 Task: Create a task  Integrate a new third-party shipping system for an e-commerce website , assign it to team member softage.3@softage.net in the project AgileLink and update the status of the task to  On Track  , set the priority of the task to High
Action: Mouse moved to (57, 46)
Screenshot: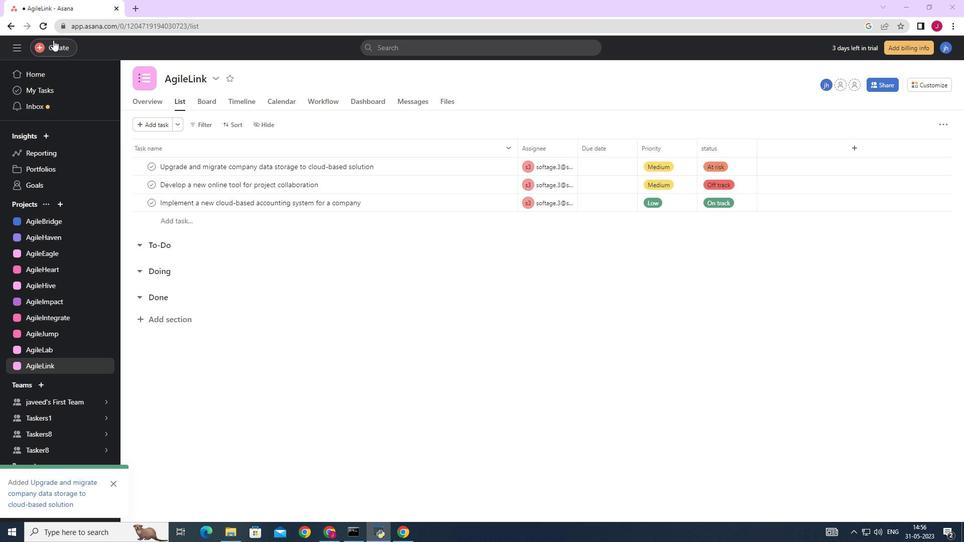 
Action: Mouse pressed left at (57, 46)
Screenshot: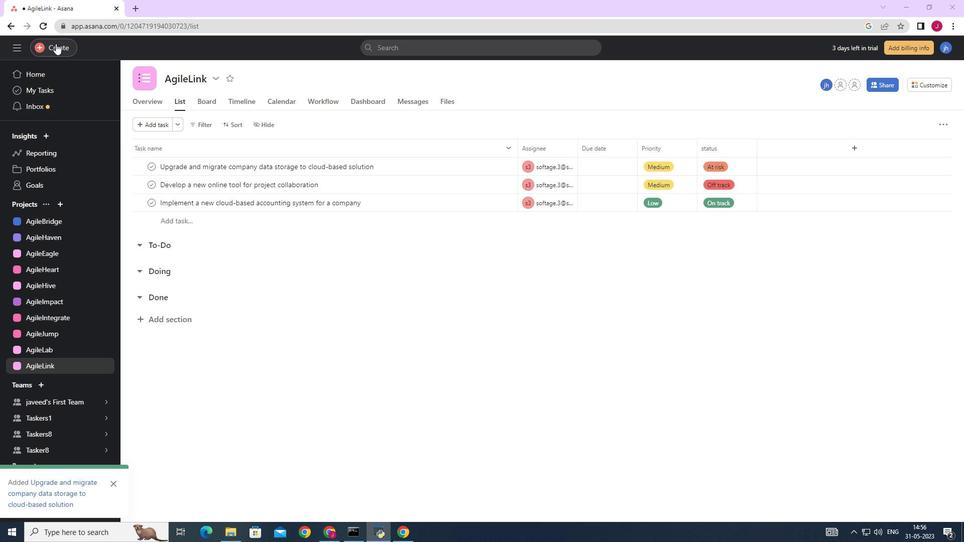 
Action: Mouse moved to (112, 47)
Screenshot: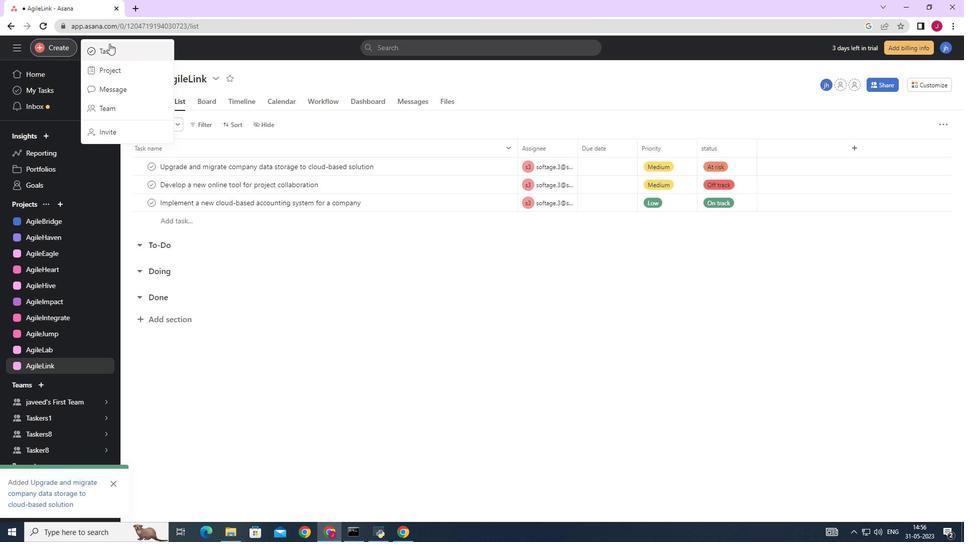 
Action: Mouse pressed left at (112, 47)
Screenshot: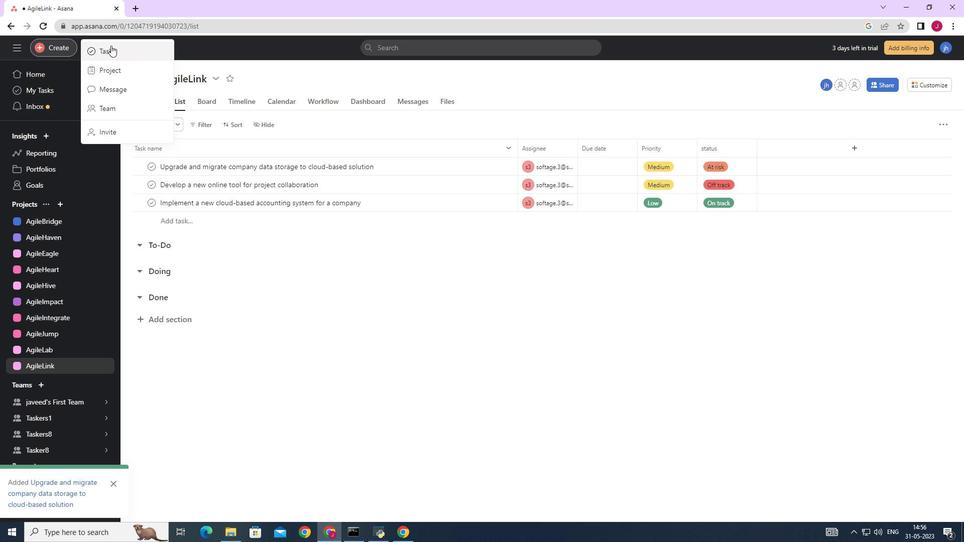 
Action: Mouse moved to (784, 334)
Screenshot: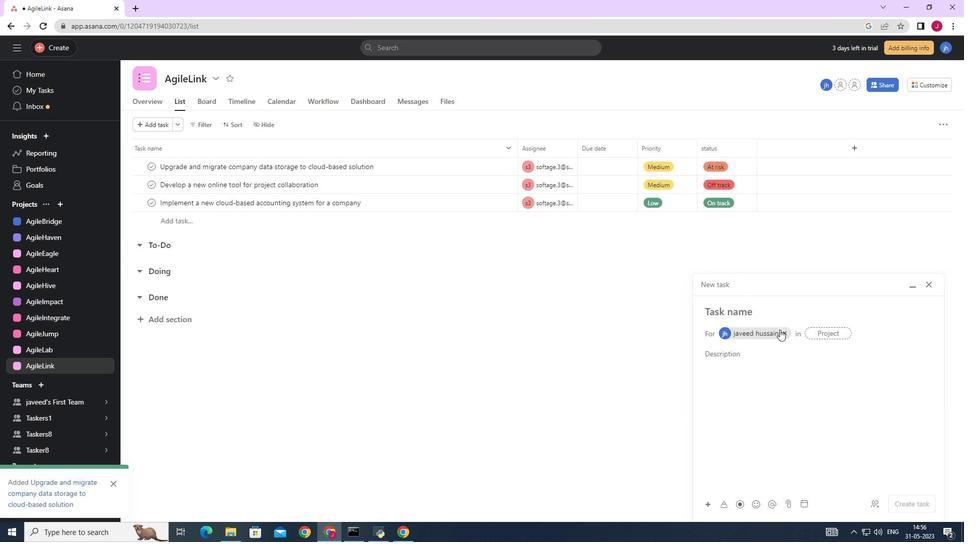 
Action: Mouse pressed left at (784, 334)
Screenshot: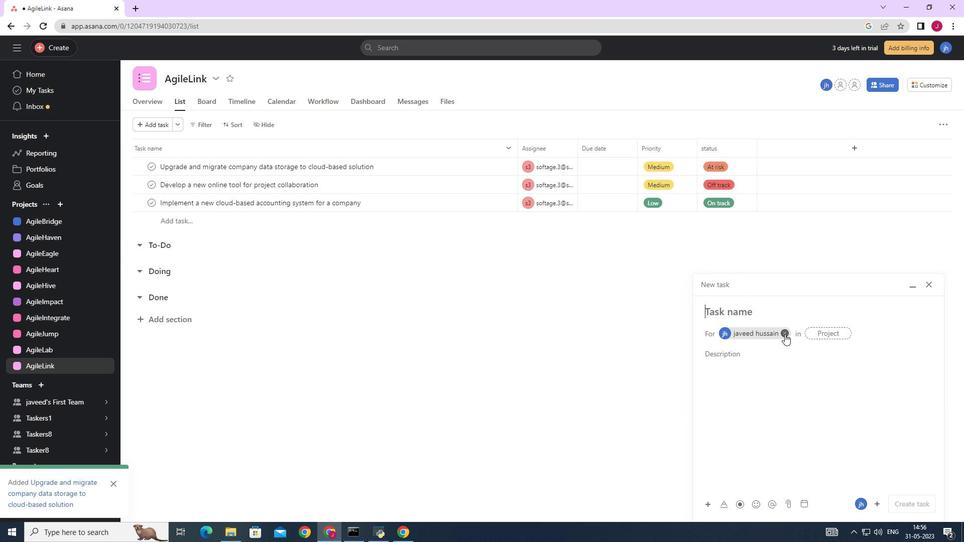 
Action: Mouse moved to (727, 310)
Screenshot: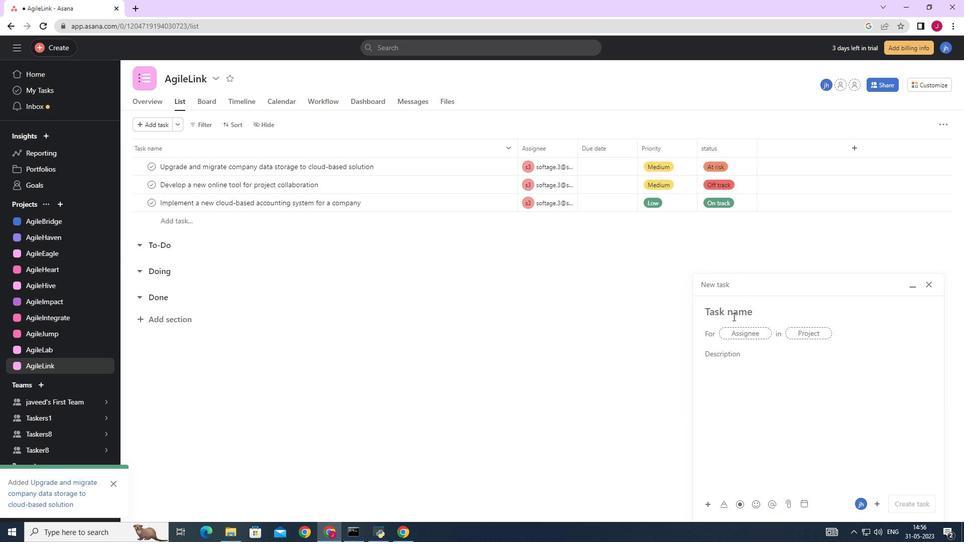 
Action: Key pressed <Key.caps_lock>I<Key.caps_lock>ntegrate<Key.space>a<Key.space>new<Key.space>third-party<Key.space>shipping<Key.space>system<Key.space>for<Key.space>an<Key.space>e-commerece<Key.space><Key.backspace><Key.backspace><Key.backspace><Key.backspace><Key.backspace>rcw<Key.backspace>e<Key.space>website
Screenshot: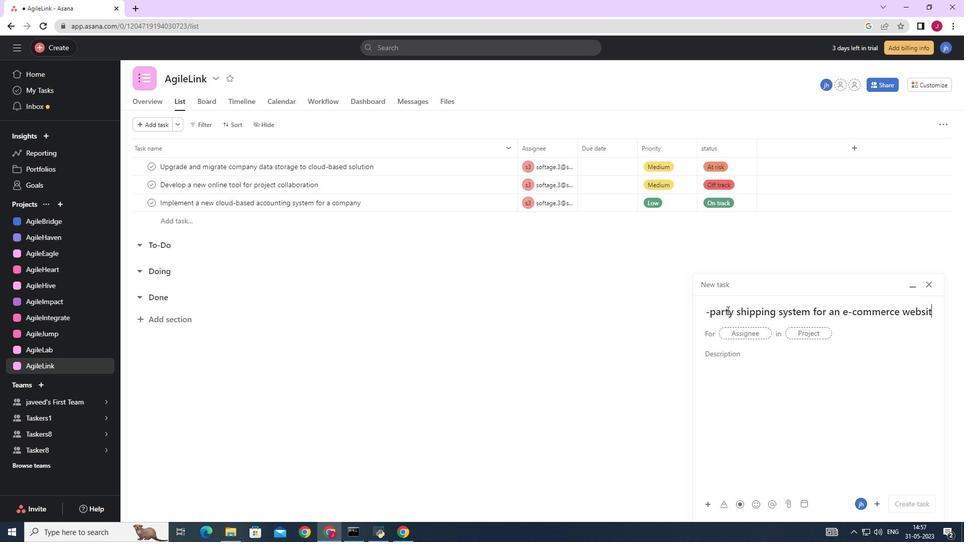 
Action: Mouse moved to (746, 334)
Screenshot: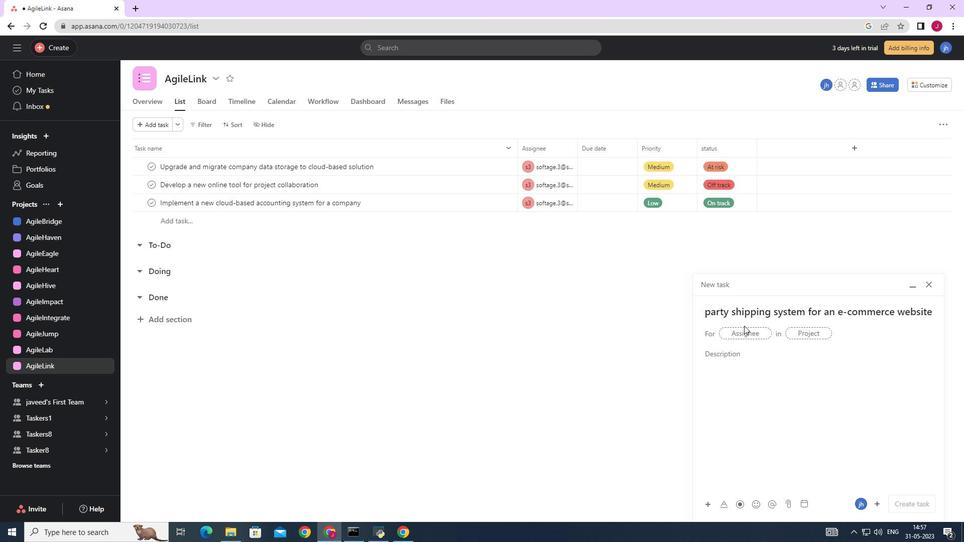 
Action: Mouse pressed left at (746, 334)
Screenshot: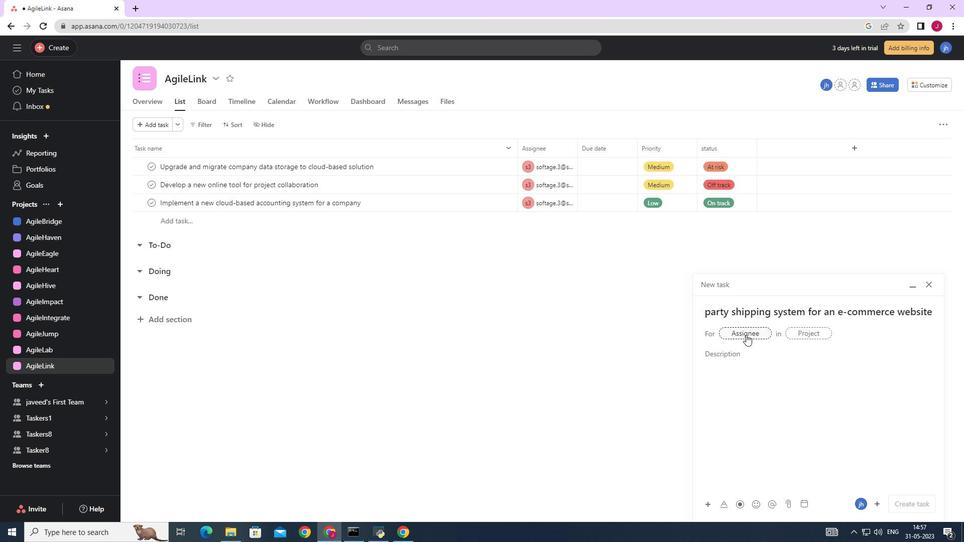 
Action: Mouse moved to (746, 335)
Screenshot: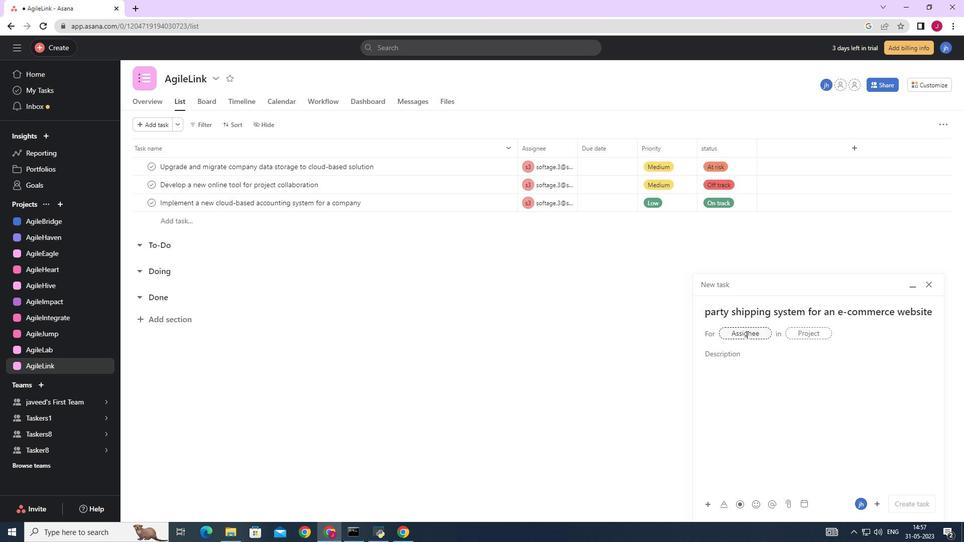 
Action: Key pressed softage.
Screenshot: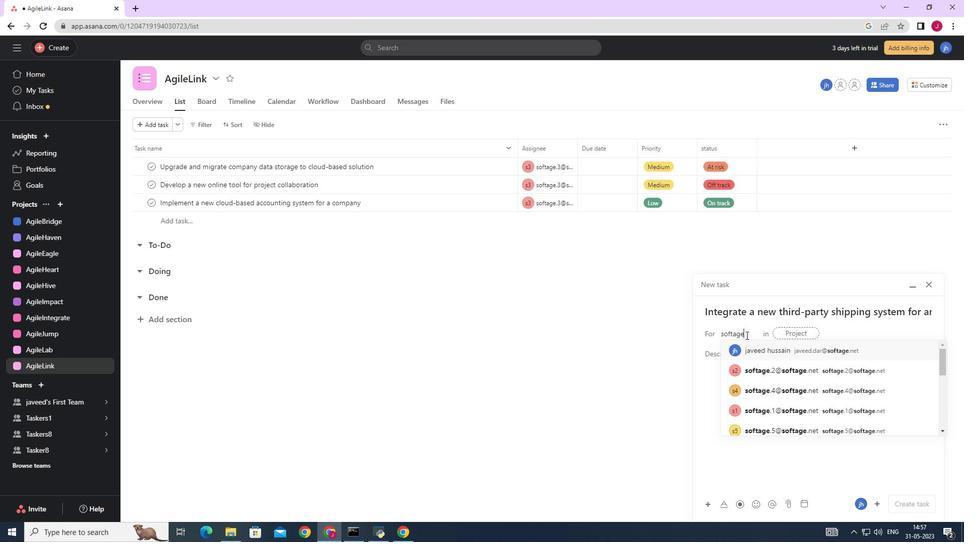 
Action: Mouse moved to (751, 333)
Screenshot: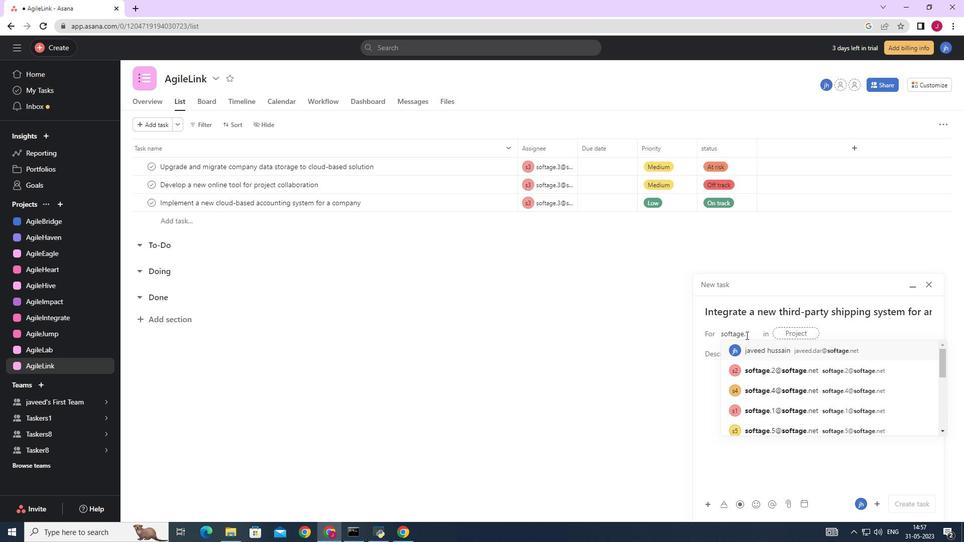 
Action: Key pressed 3
Screenshot: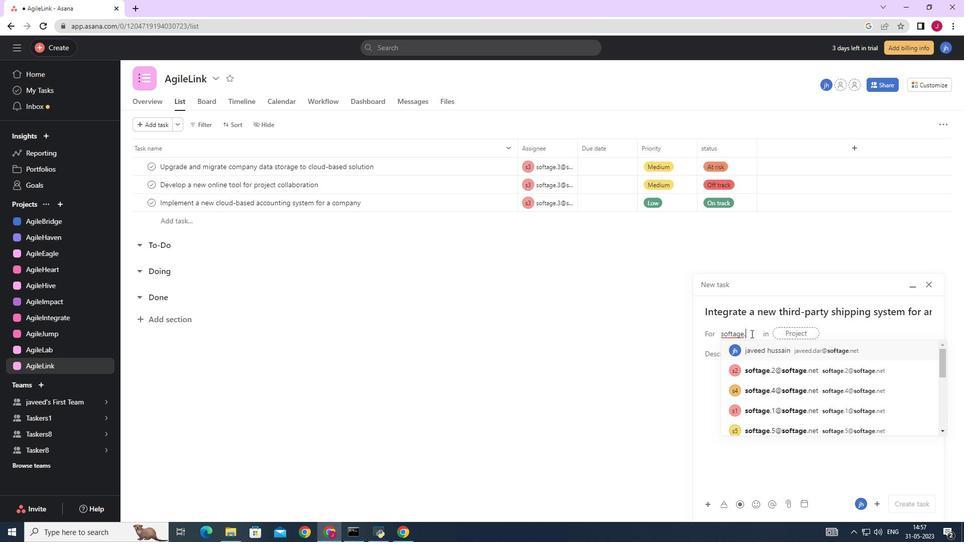 
Action: Mouse moved to (752, 348)
Screenshot: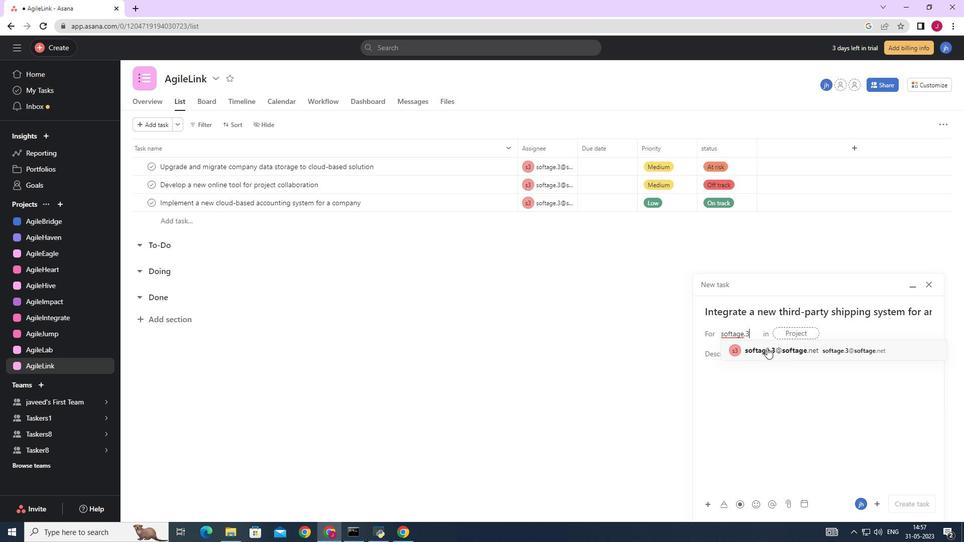 
Action: Mouse pressed left at (752, 348)
Screenshot: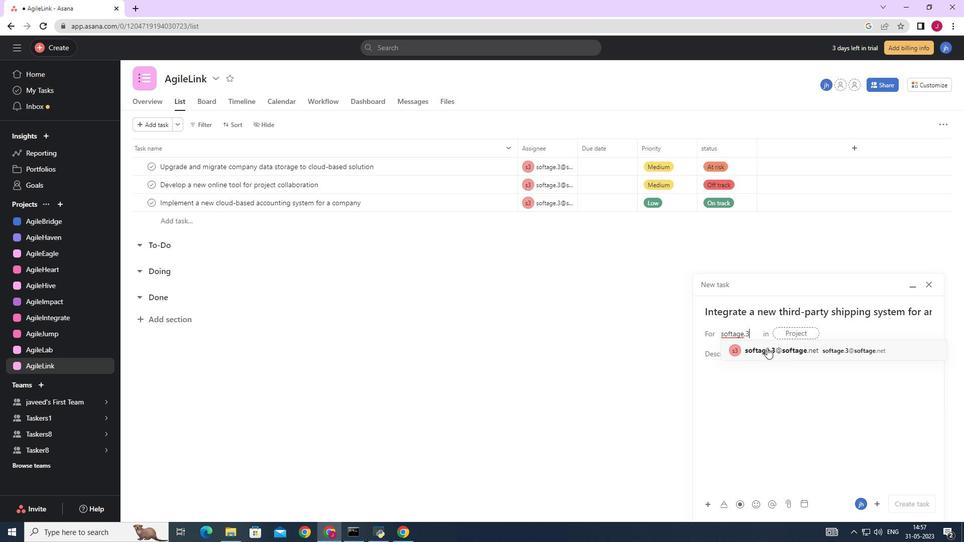 
Action: Mouse moved to (638, 349)
Screenshot: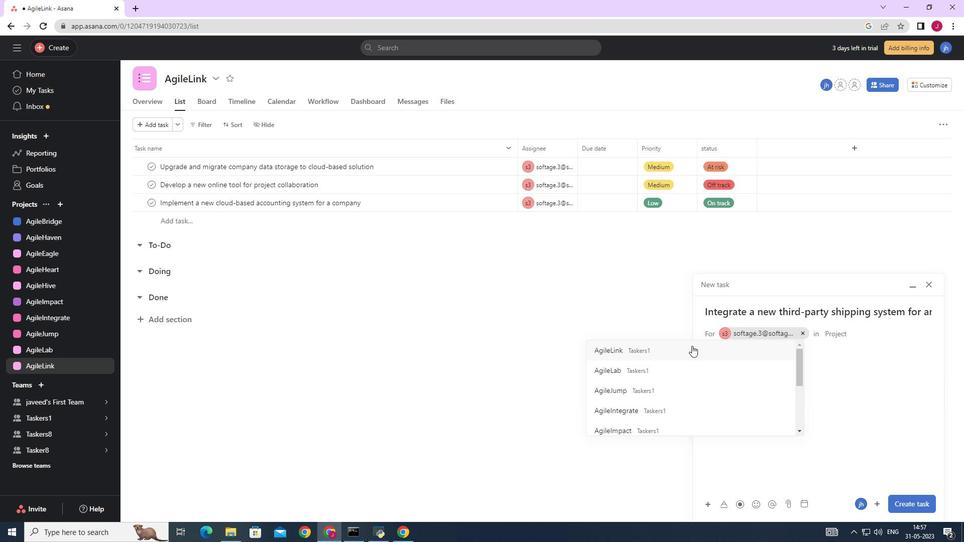 
Action: Mouse pressed left at (638, 349)
Screenshot: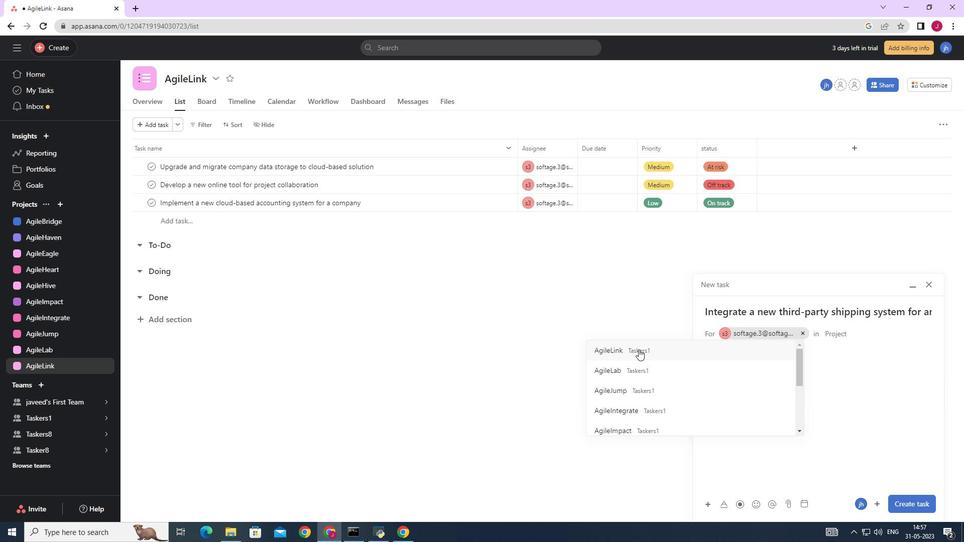
Action: Mouse moved to (751, 357)
Screenshot: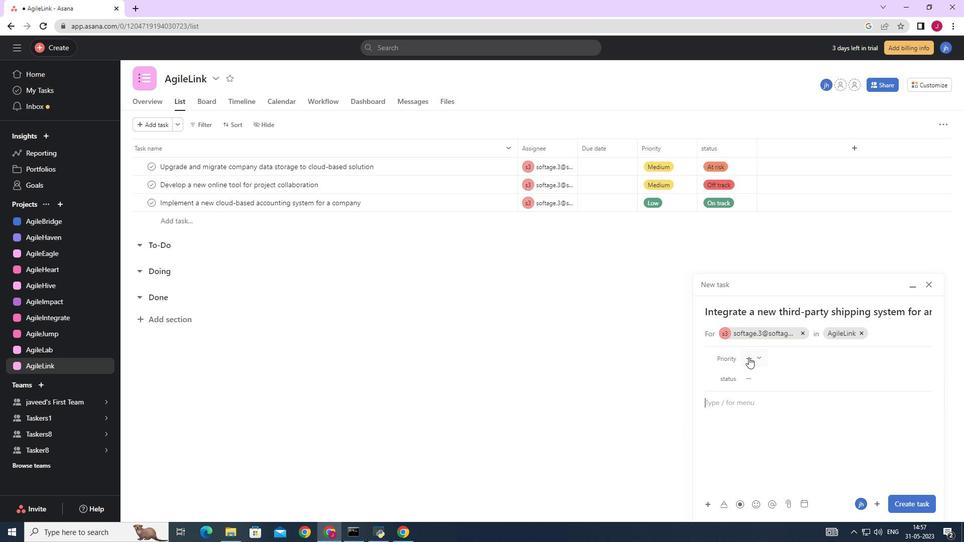 
Action: Mouse pressed left at (751, 357)
Screenshot: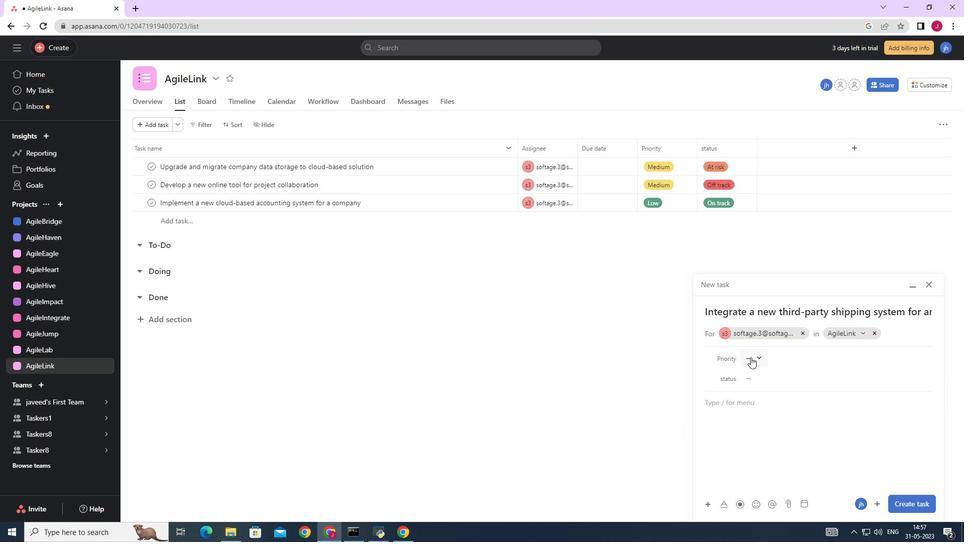 
Action: Mouse moved to (773, 387)
Screenshot: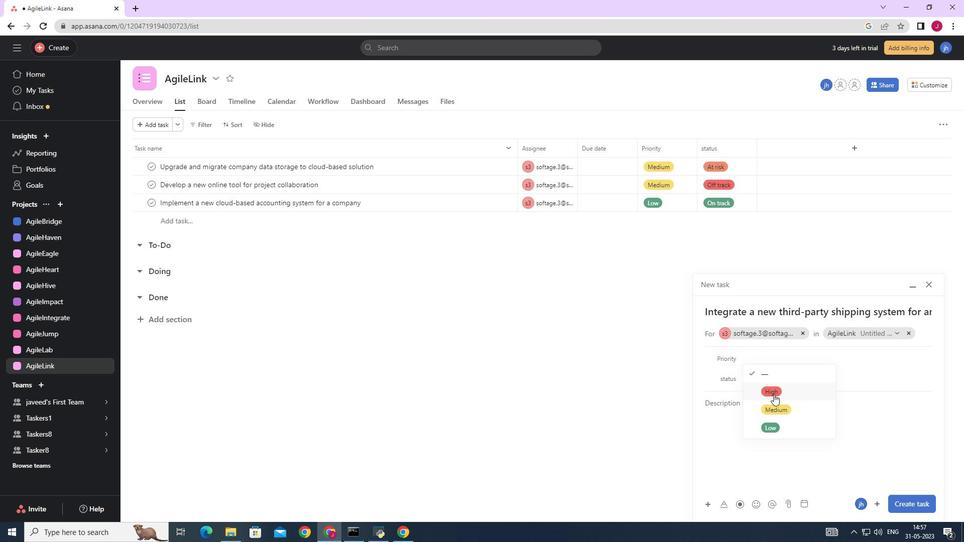 
Action: Mouse pressed left at (773, 387)
Screenshot: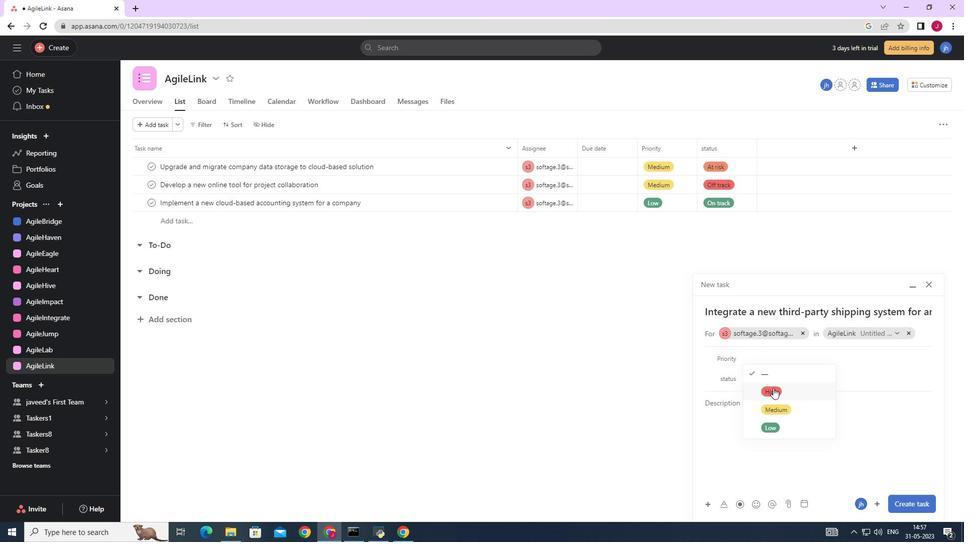 
Action: Mouse moved to (758, 376)
Screenshot: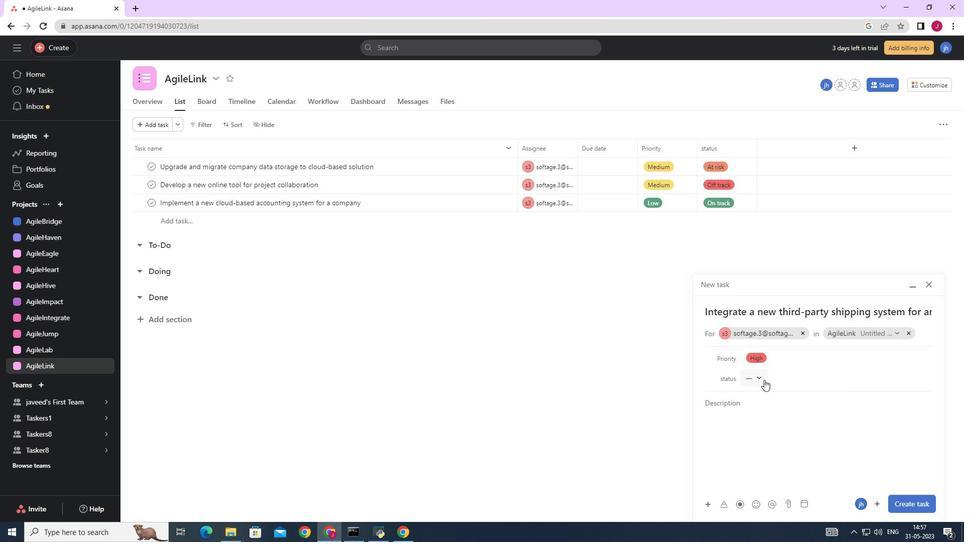
Action: Mouse pressed left at (758, 376)
Screenshot: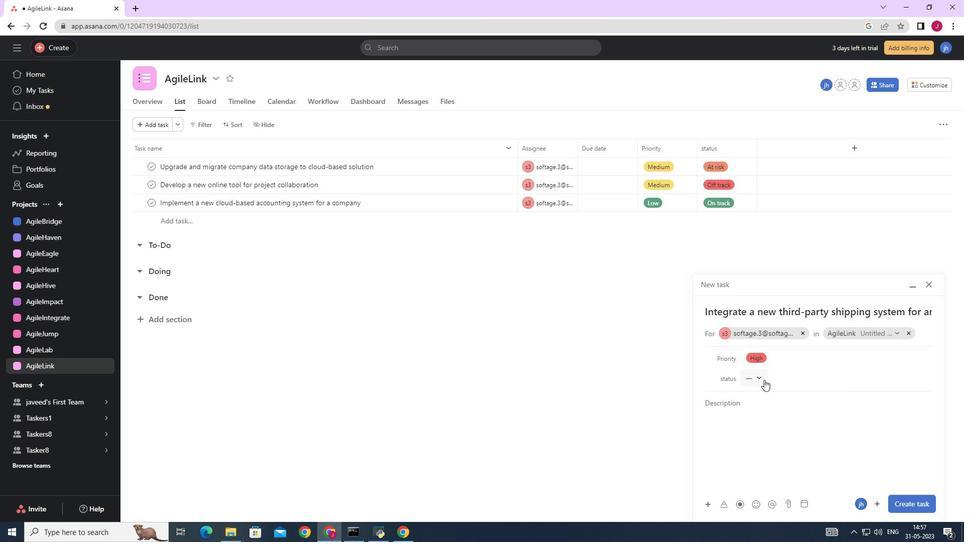
Action: Mouse moved to (778, 409)
Screenshot: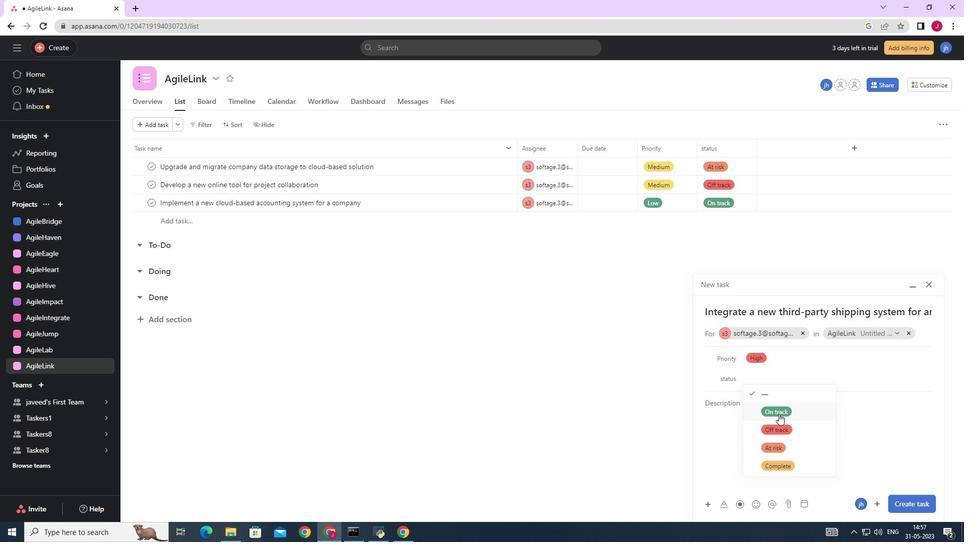 
Action: Mouse pressed left at (778, 409)
Screenshot: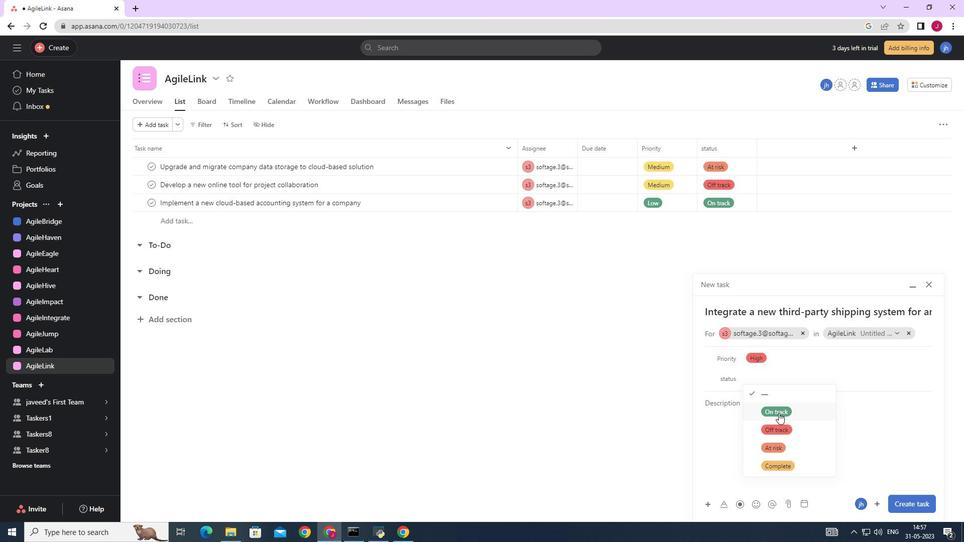 
Action: Mouse moved to (912, 504)
Screenshot: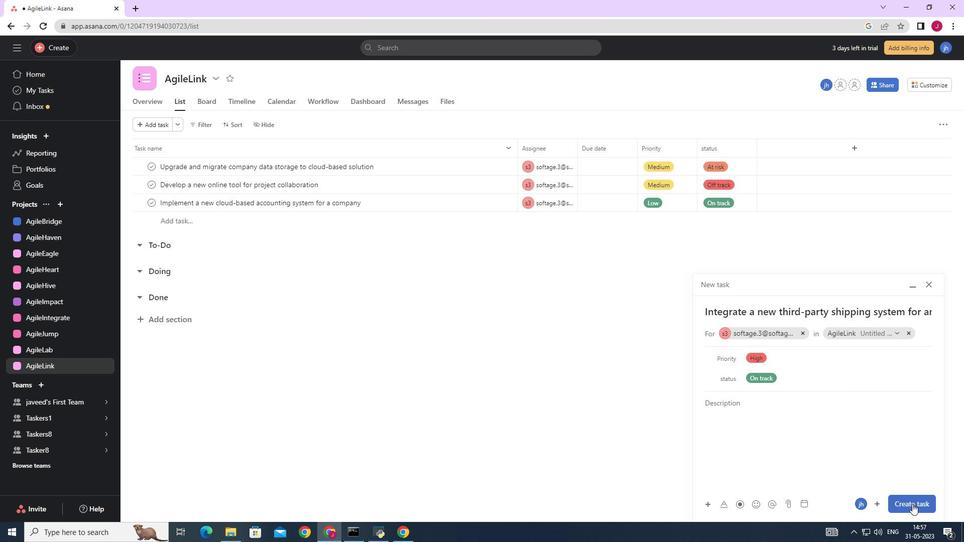 
Action: Mouse pressed left at (912, 504)
Screenshot: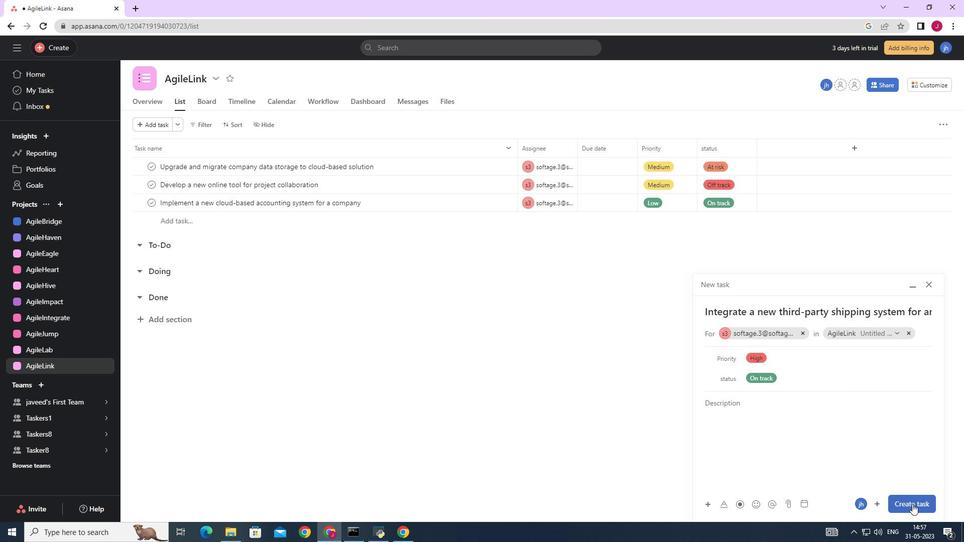 
Action: Mouse moved to (912, 503)
Screenshot: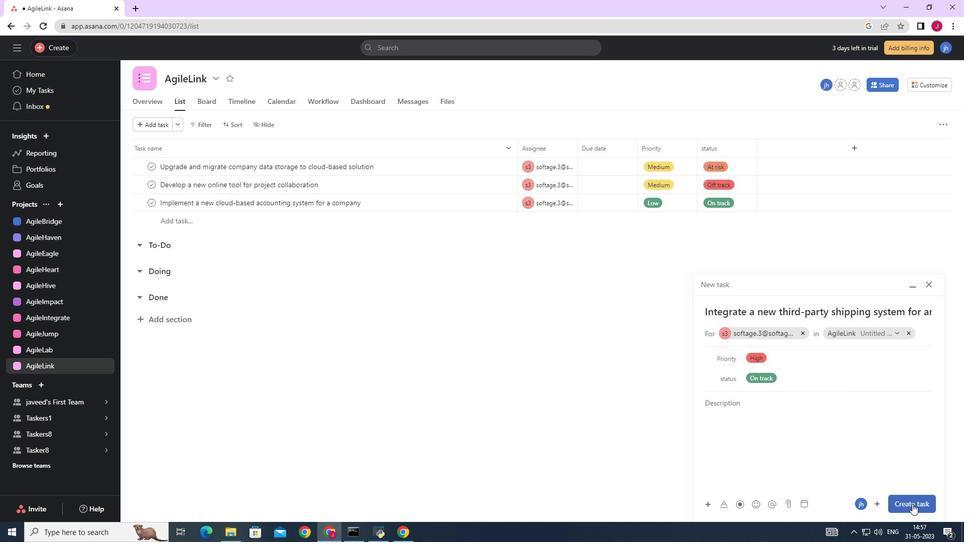 
